 Task: Look for products from Horizon only.
Action: Mouse moved to (17, 80)
Screenshot: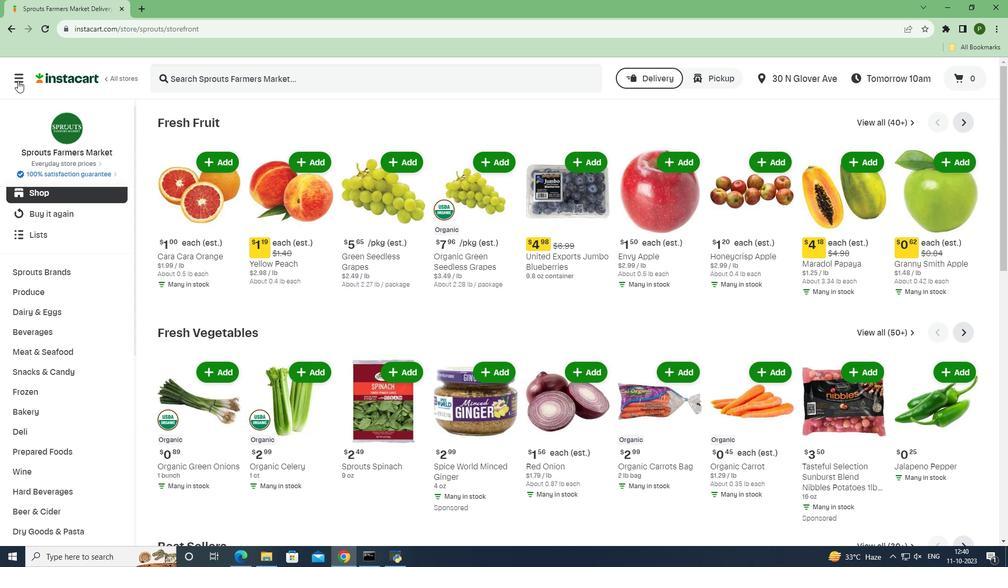 
Action: Mouse pressed left at (17, 80)
Screenshot: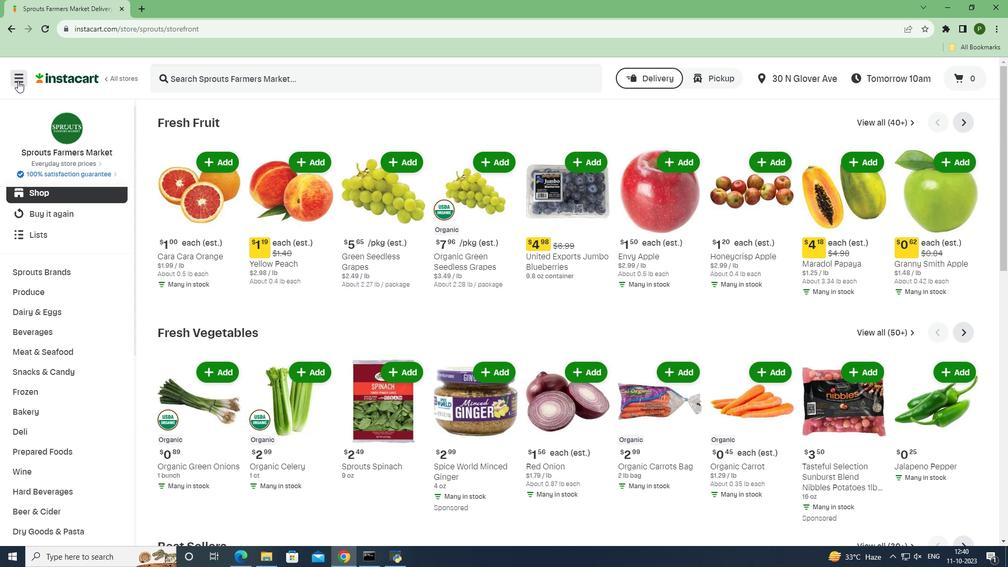 
Action: Mouse moved to (40, 280)
Screenshot: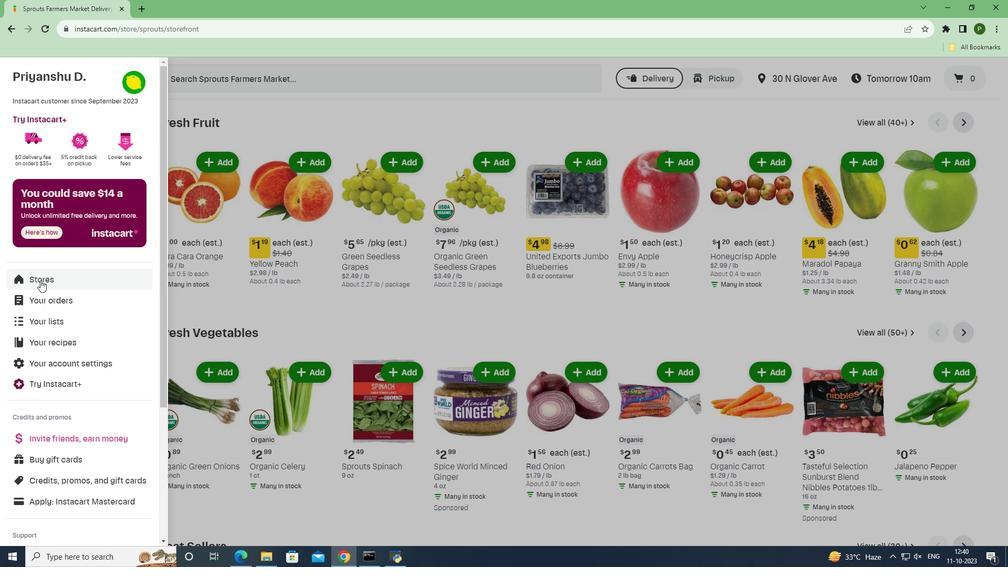
Action: Mouse pressed left at (40, 280)
Screenshot: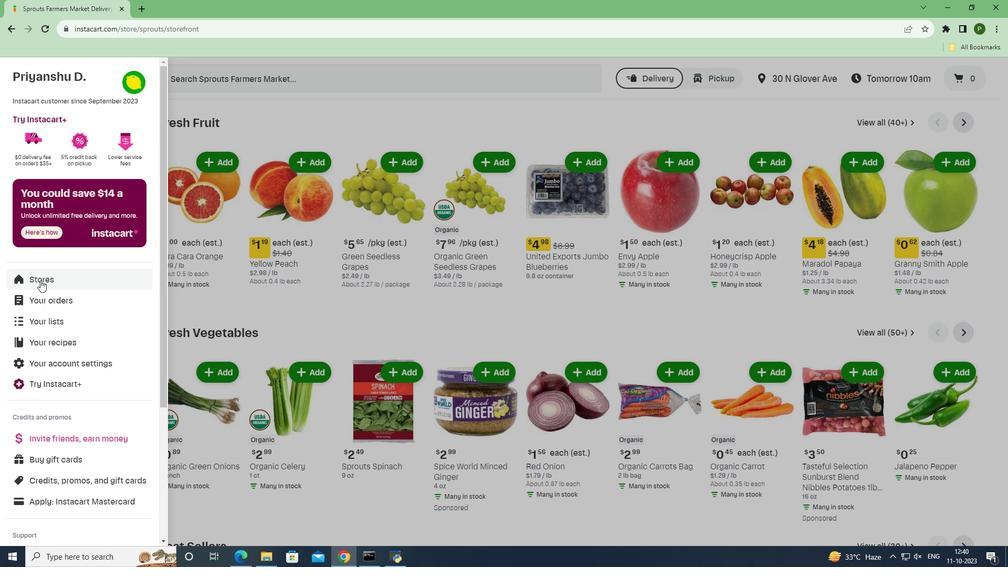 
Action: Mouse moved to (236, 119)
Screenshot: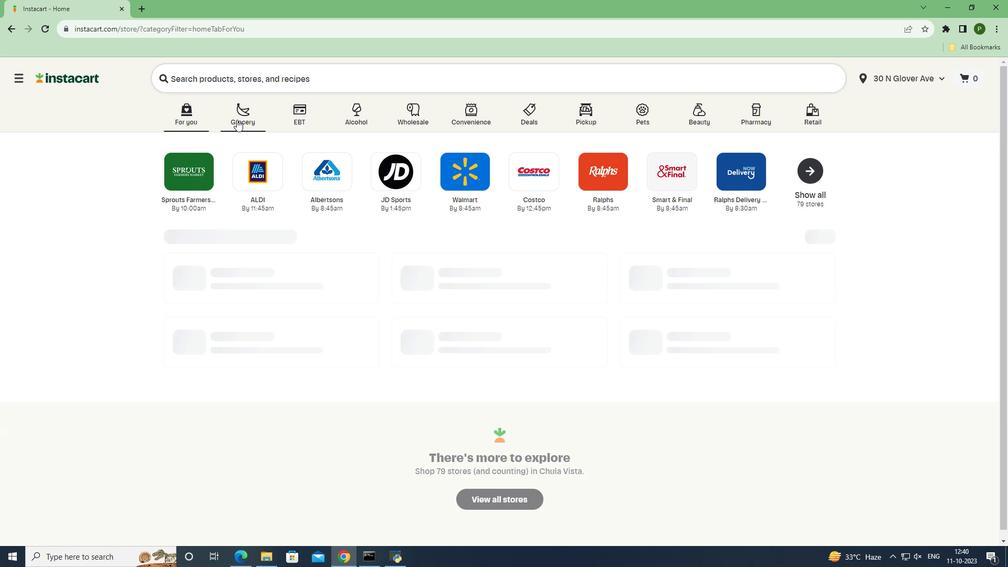
Action: Mouse pressed left at (236, 119)
Screenshot: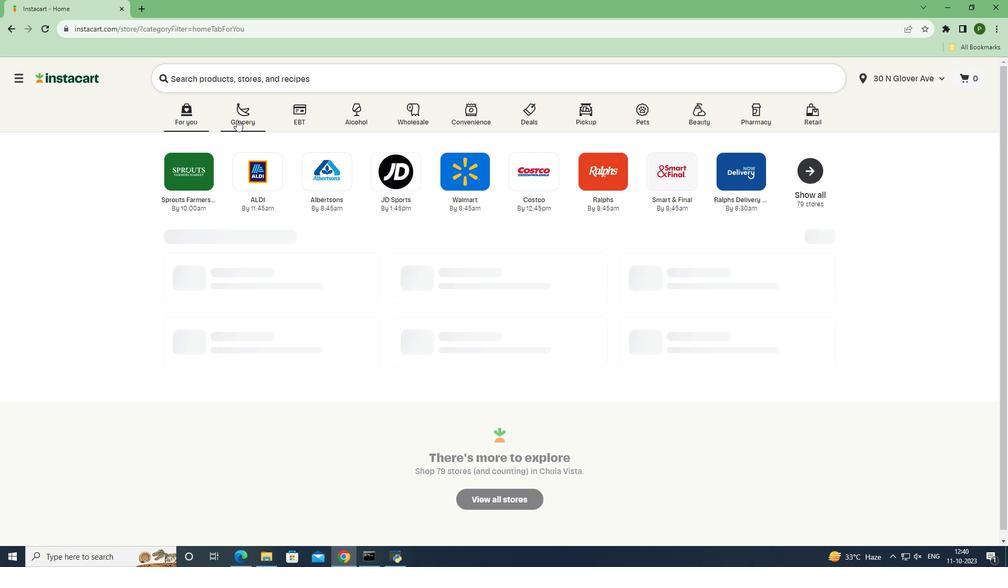 
Action: Mouse moved to (426, 231)
Screenshot: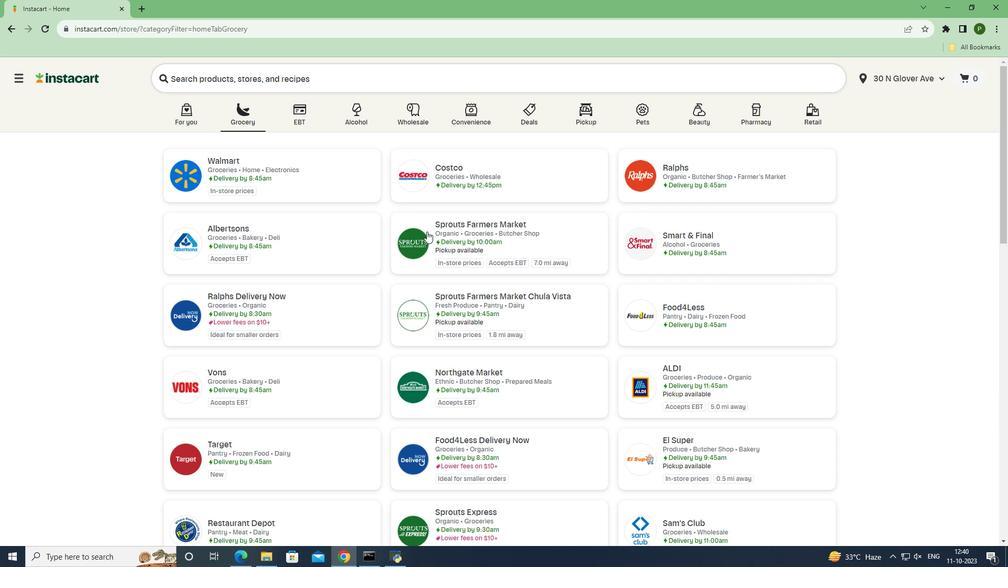 
Action: Mouse pressed left at (426, 231)
Screenshot: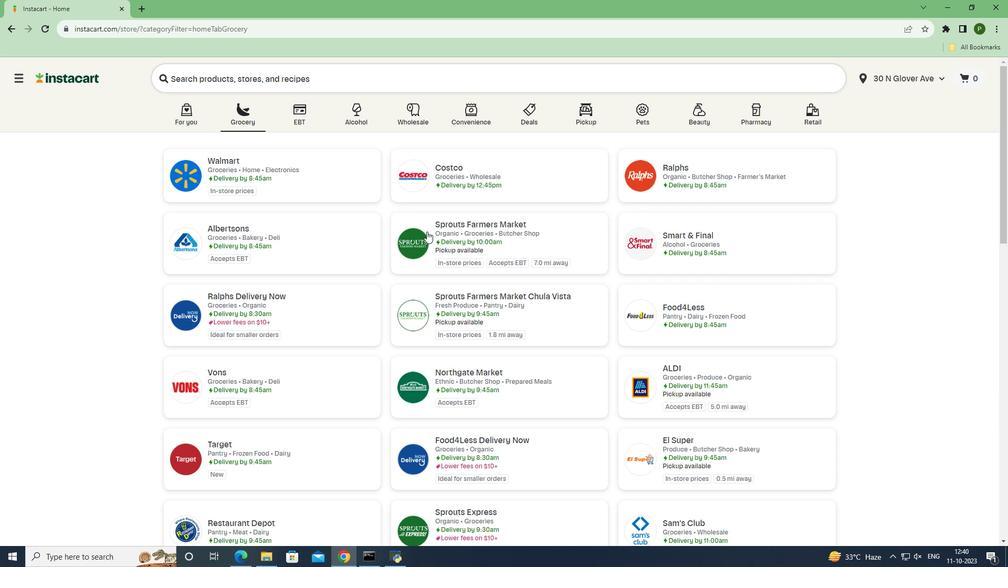 
Action: Mouse moved to (70, 341)
Screenshot: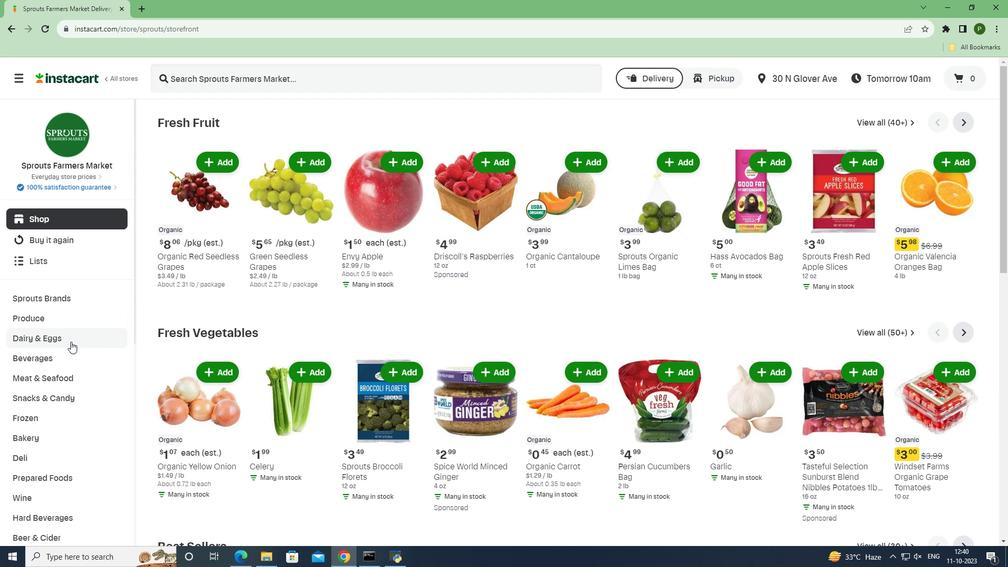 
Action: Mouse pressed left at (70, 341)
Screenshot: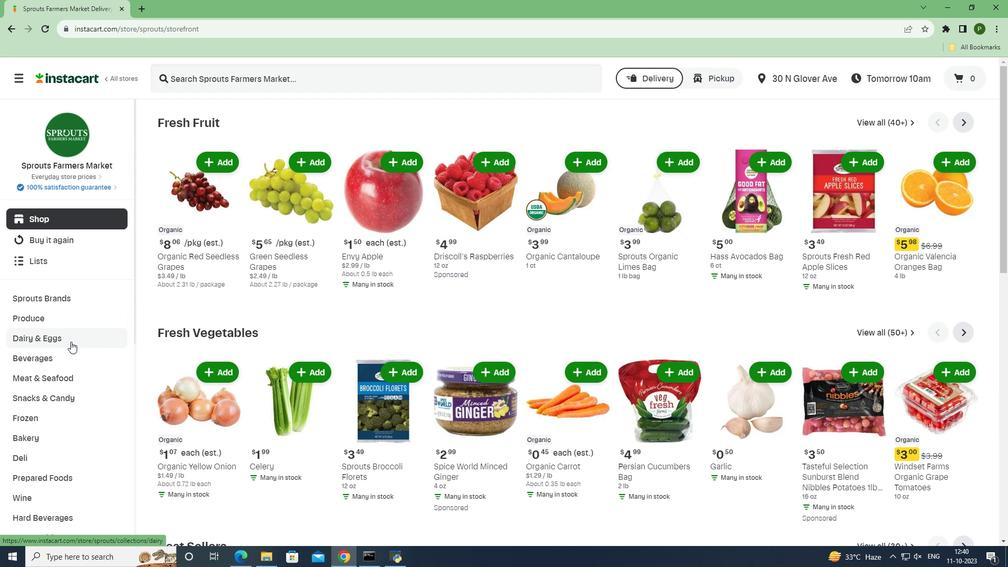 
Action: Mouse moved to (43, 440)
Screenshot: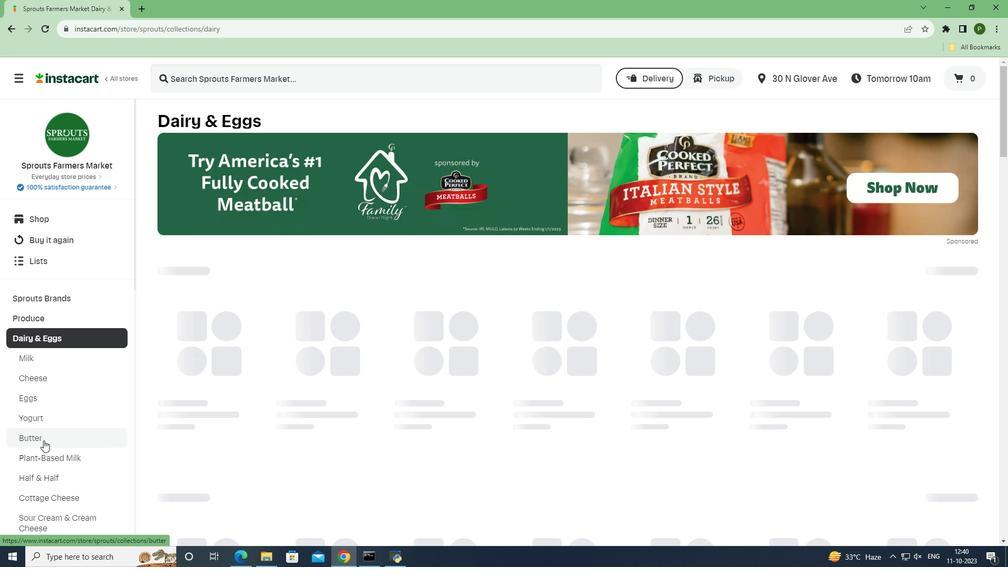 
Action: Mouse pressed left at (43, 440)
Screenshot: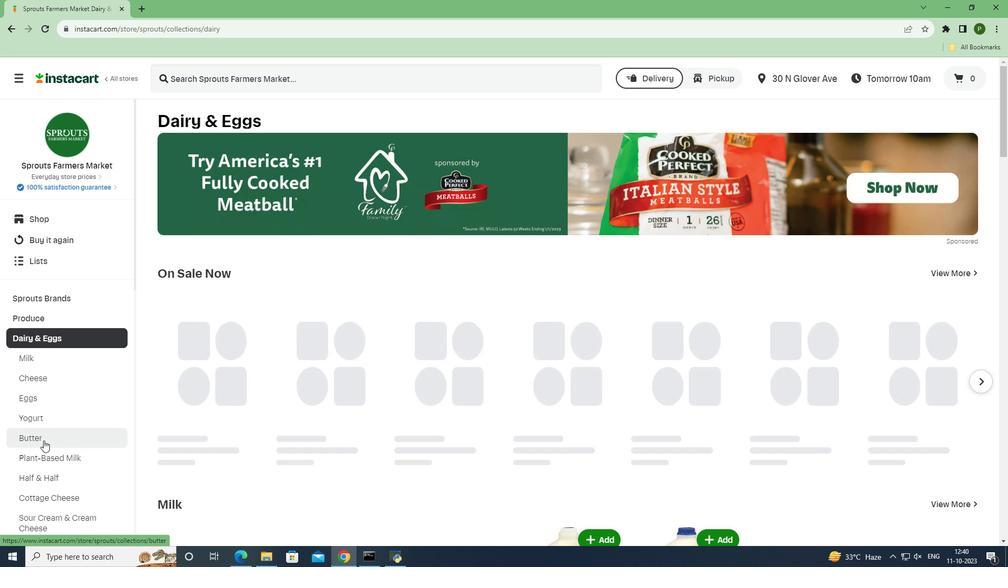 
Action: Mouse moved to (342, 294)
Screenshot: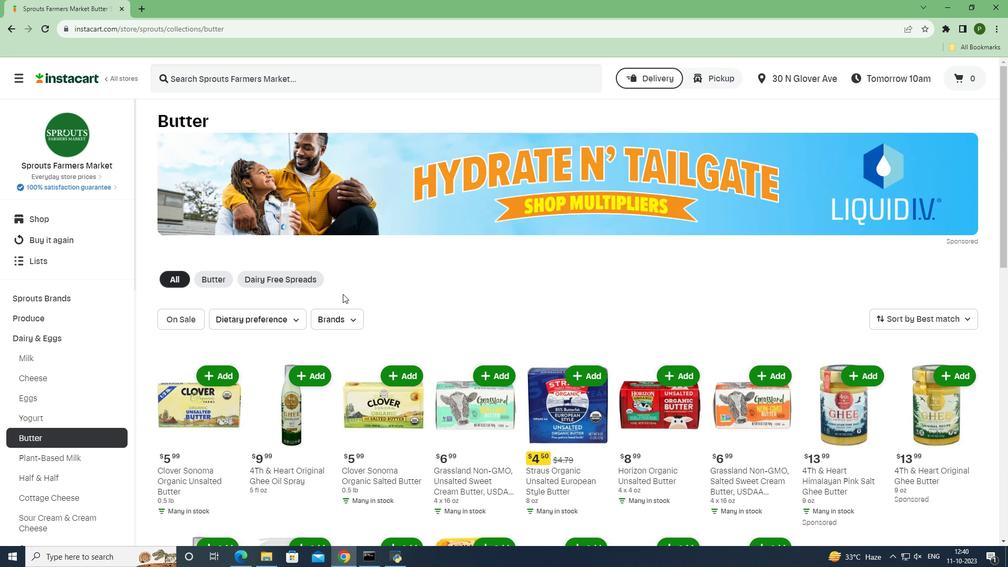 
Action: Mouse scrolled (342, 293) with delta (0, 0)
Screenshot: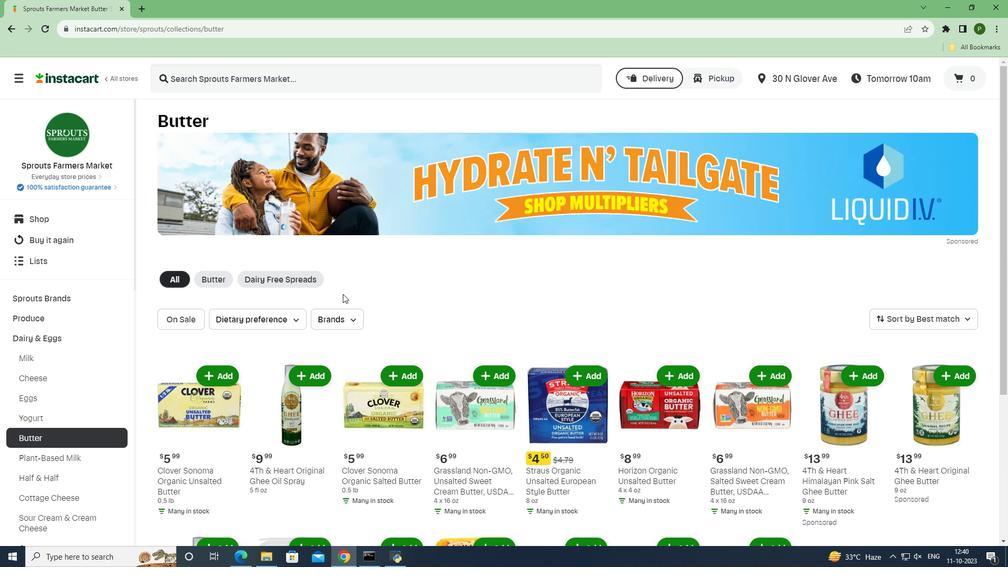 
Action: Mouse scrolled (342, 293) with delta (0, 0)
Screenshot: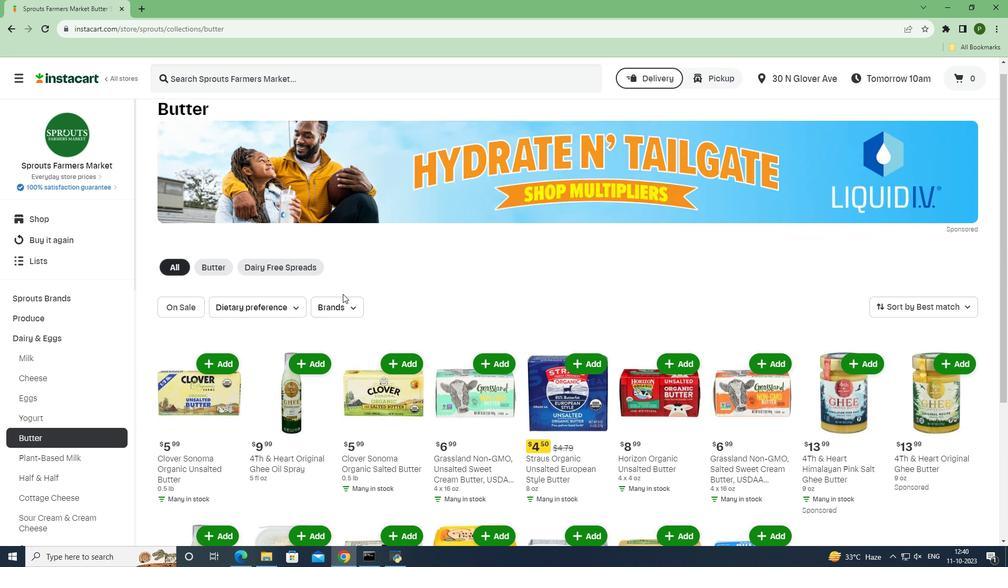 
Action: Mouse moved to (345, 216)
Screenshot: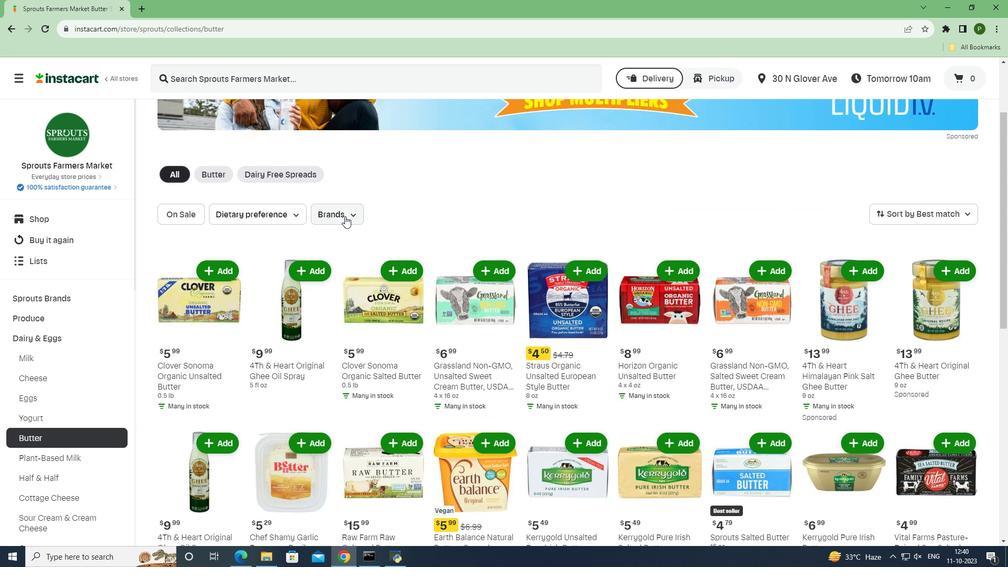 
Action: Mouse pressed left at (345, 216)
Screenshot: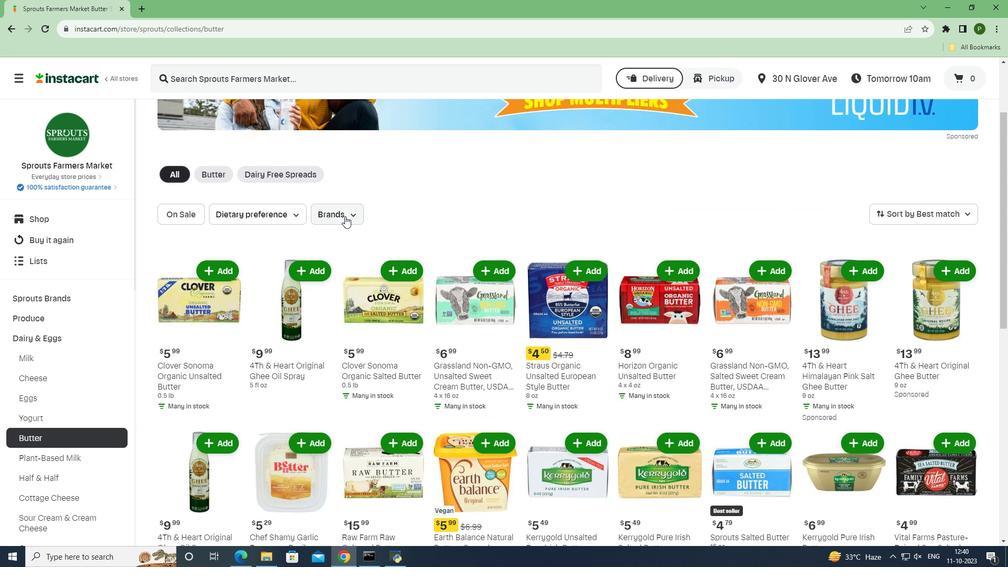 
Action: Mouse moved to (359, 273)
Screenshot: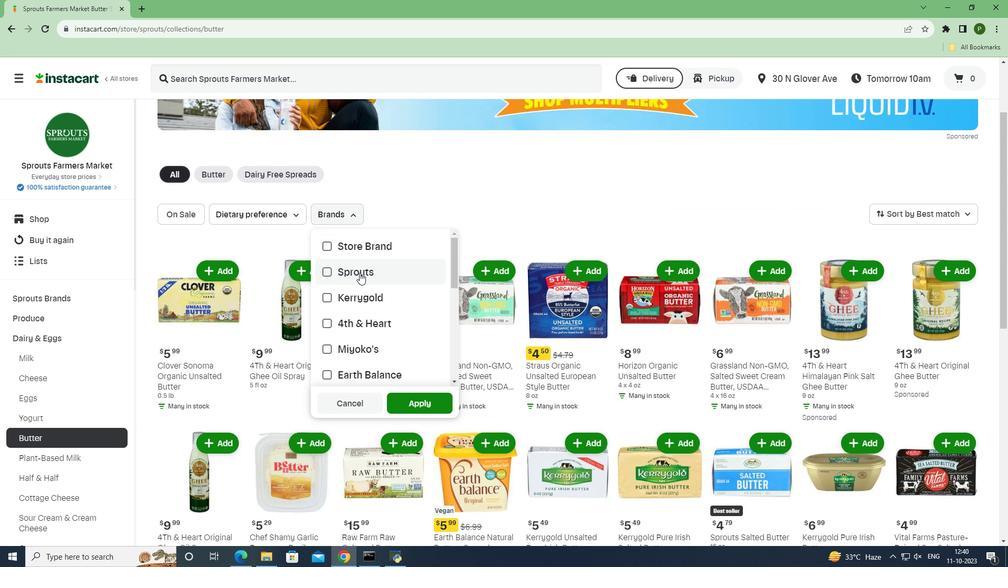 
Action: Mouse scrolled (359, 272) with delta (0, 0)
Screenshot: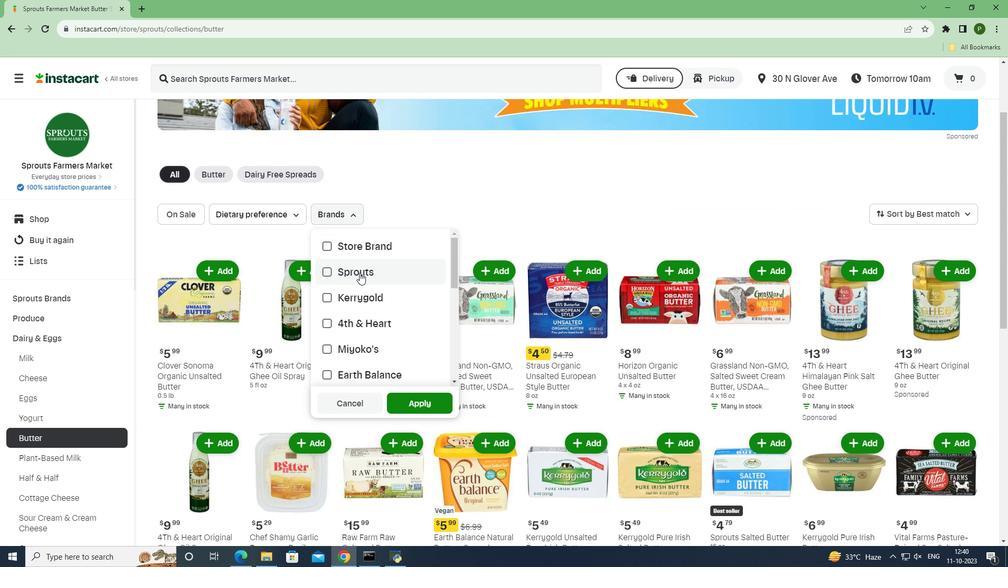 
Action: Mouse scrolled (359, 272) with delta (0, 0)
Screenshot: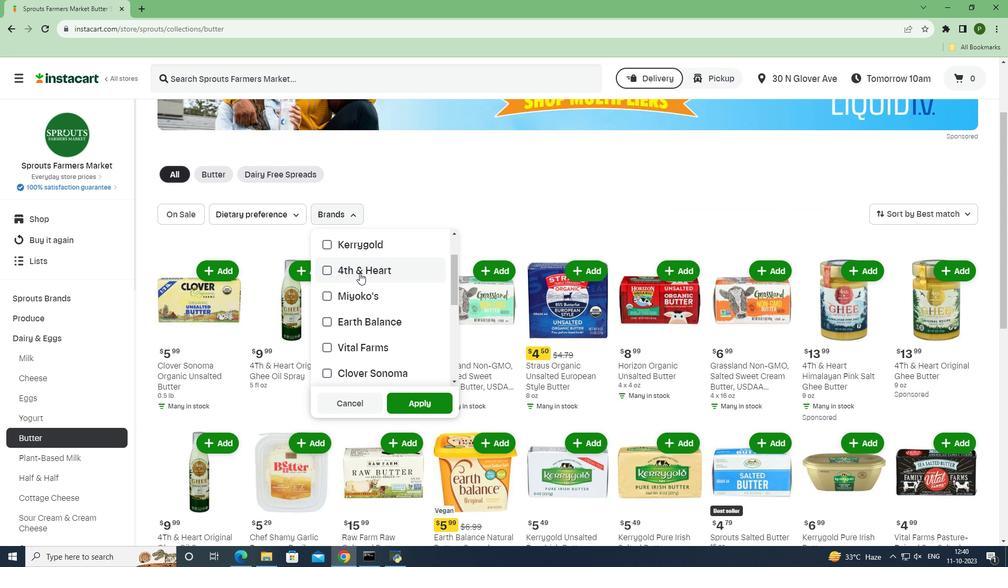 
Action: Mouse scrolled (359, 272) with delta (0, 0)
Screenshot: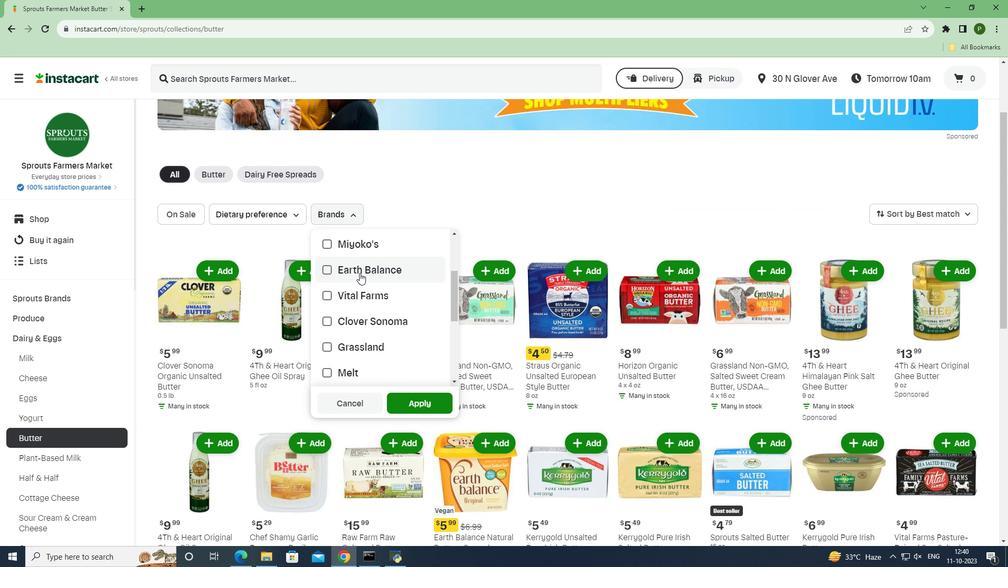 
Action: Mouse scrolled (359, 272) with delta (0, 0)
Screenshot: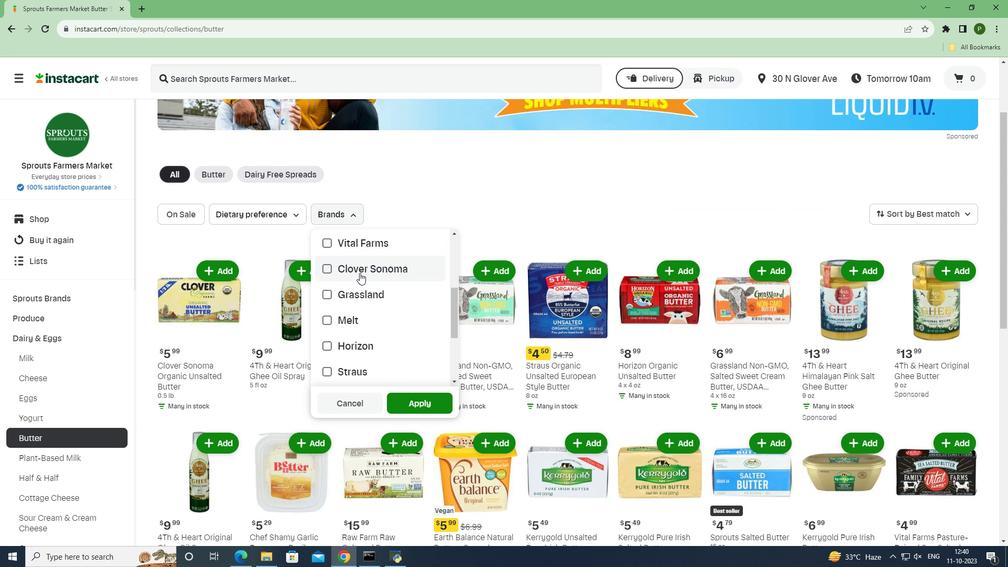 
Action: Mouse moved to (354, 293)
Screenshot: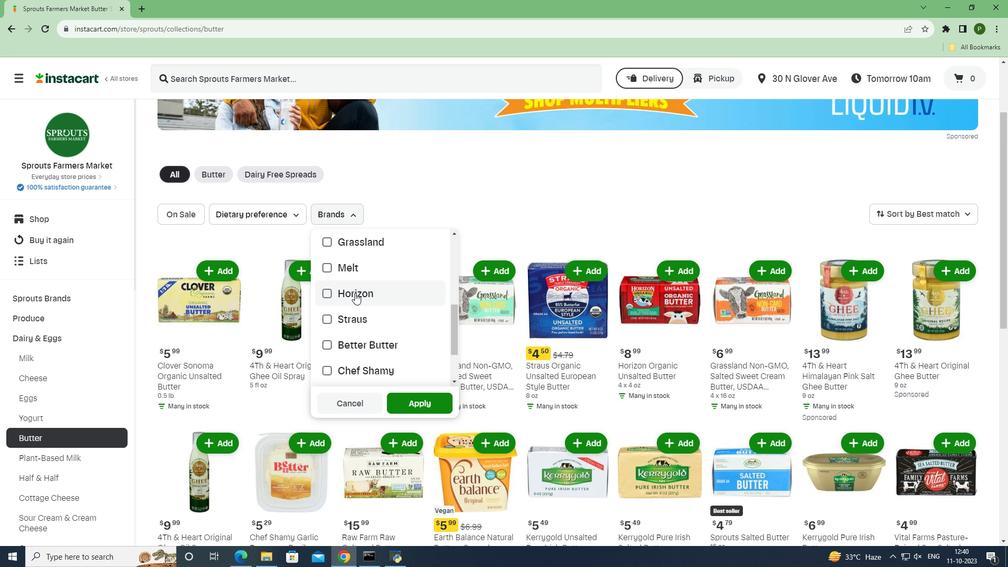 
Action: Mouse pressed left at (354, 293)
Screenshot: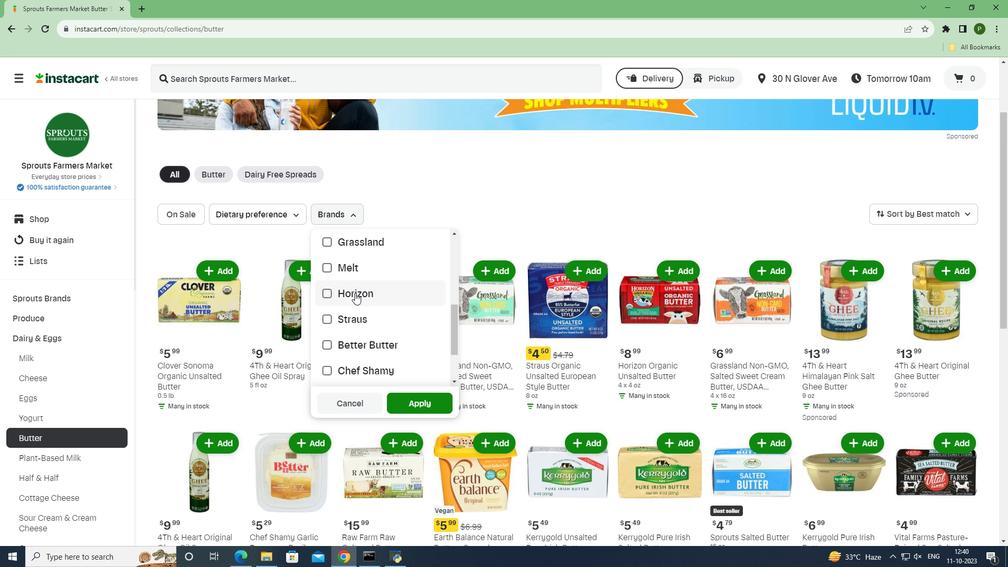 
Action: Mouse moved to (410, 401)
Screenshot: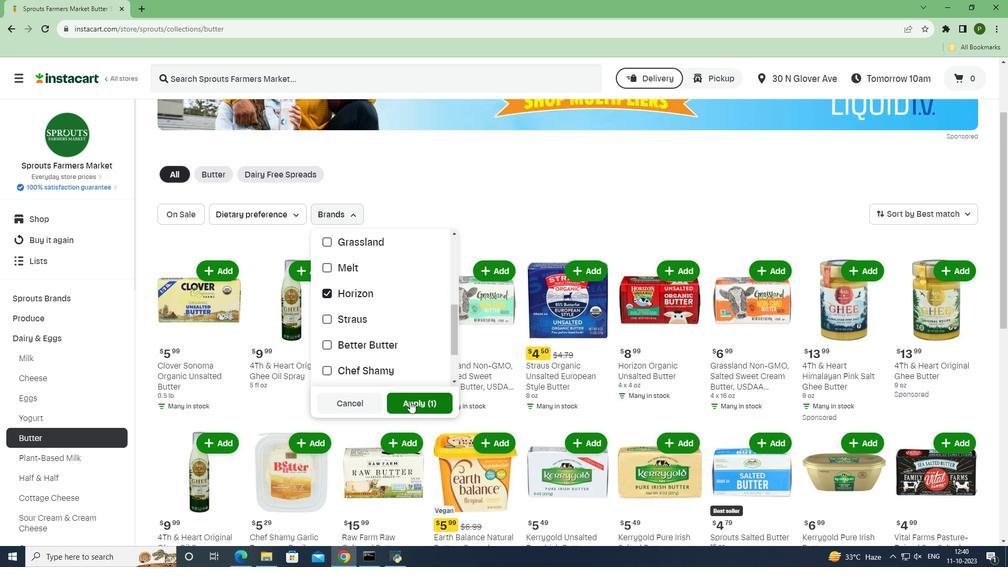 
Action: Mouse pressed left at (410, 401)
Screenshot: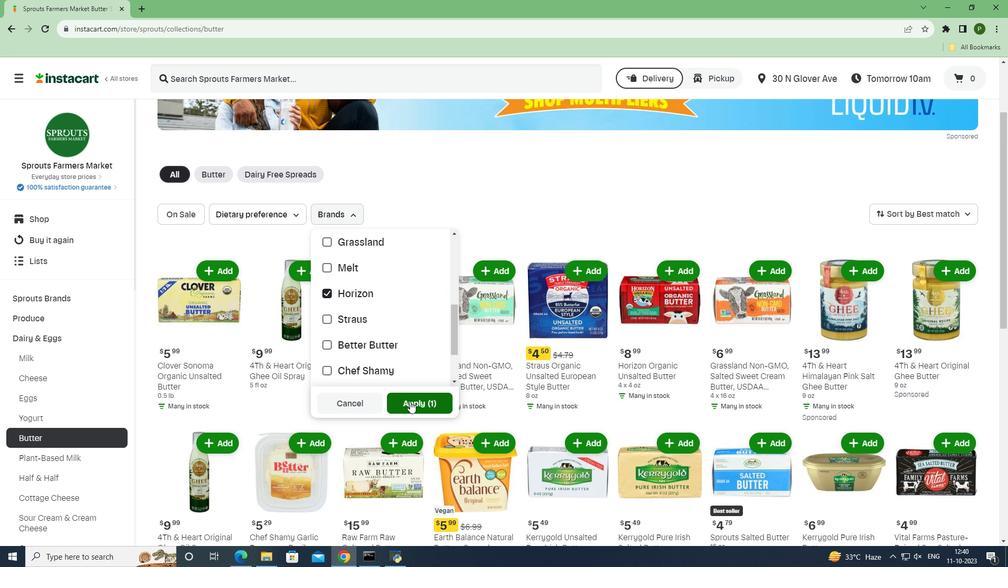 
Action: Mouse moved to (472, 417)
Screenshot: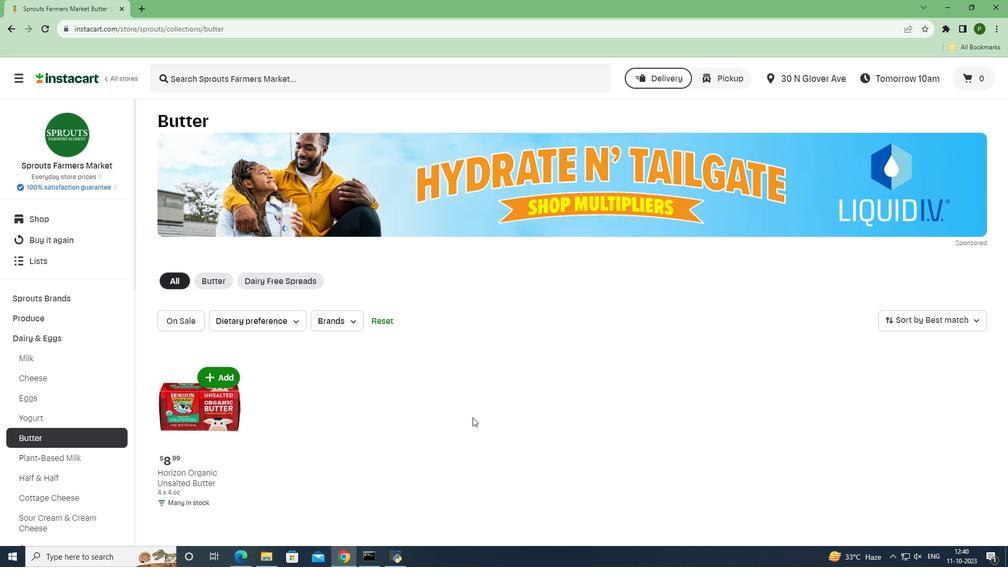
